 Task: Toggle the option "Loop" for broadcast.
Action: Mouse moved to (127, 16)
Screenshot: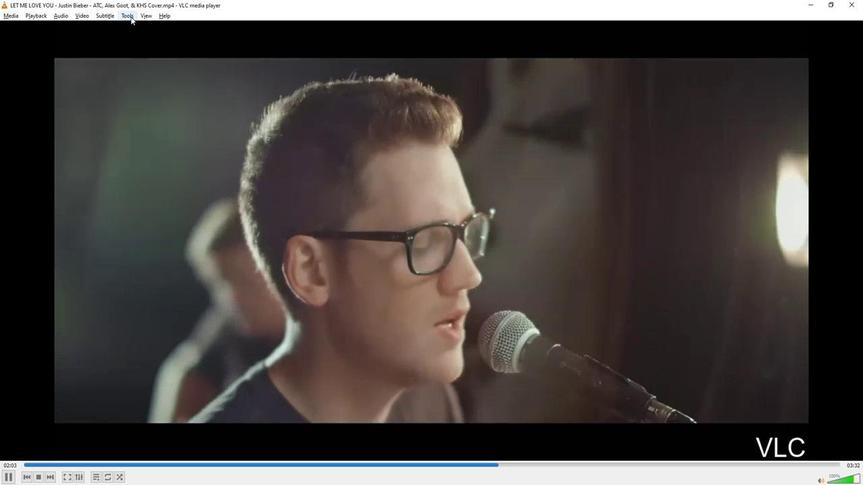 
Action: Mouse pressed left at (127, 16)
Screenshot: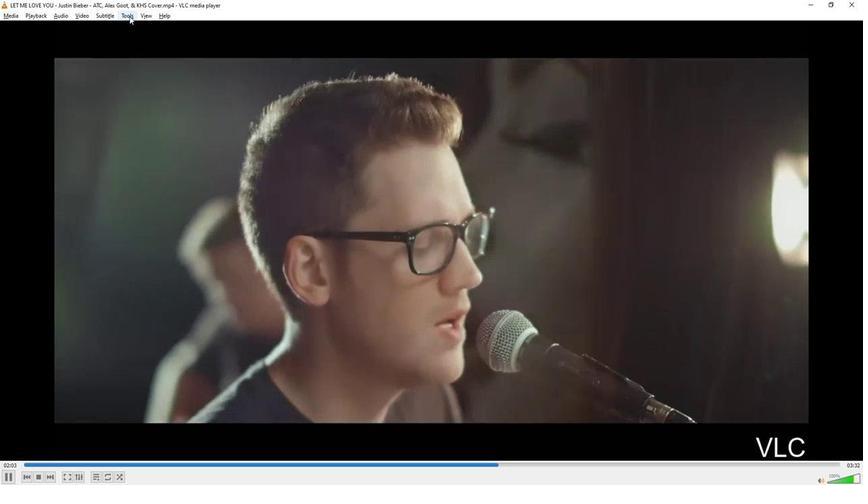 
Action: Mouse moved to (147, 67)
Screenshot: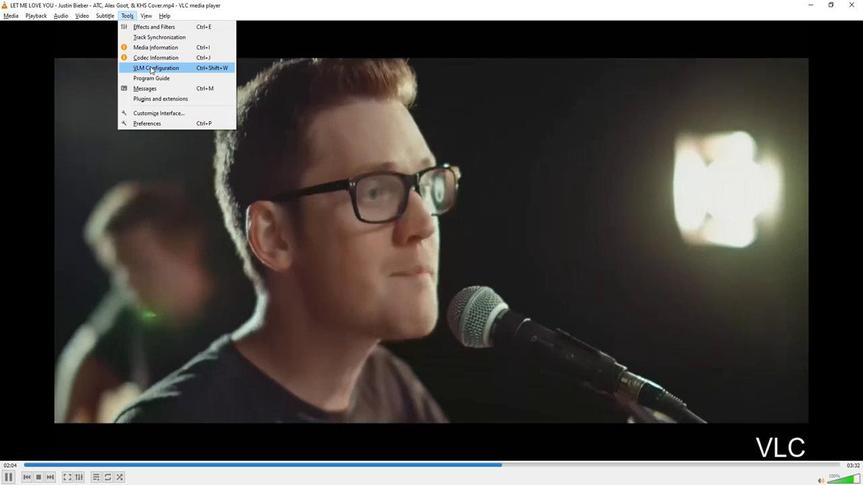 
Action: Mouse pressed left at (147, 67)
Screenshot: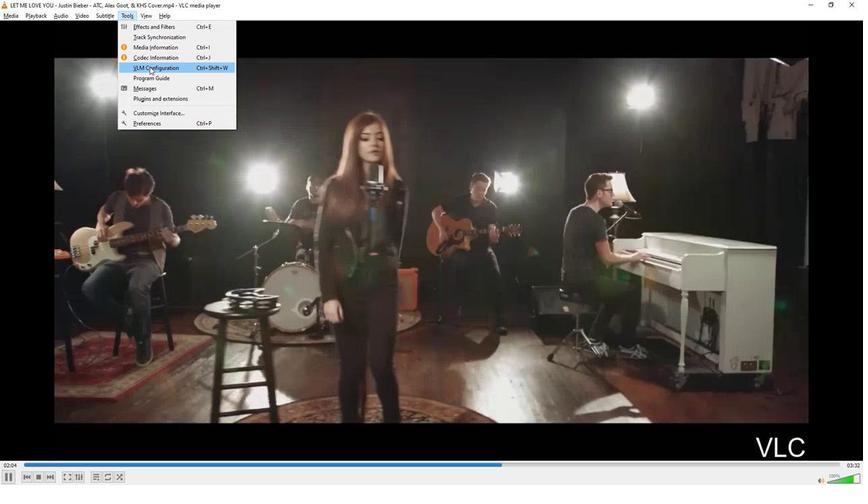 
Action: Mouse moved to (286, 201)
Screenshot: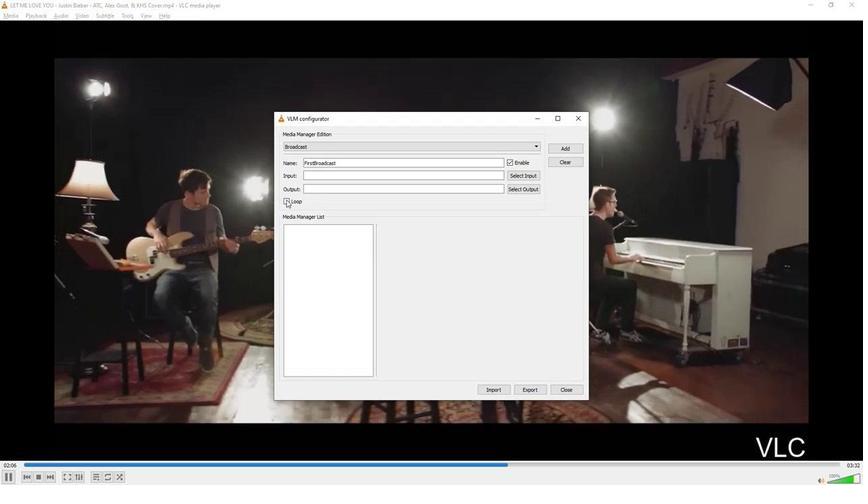 
Action: Mouse pressed left at (286, 201)
Screenshot: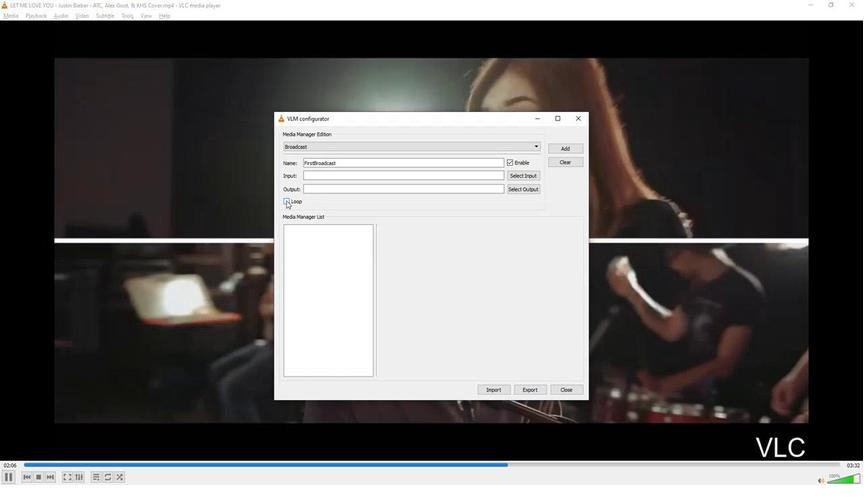 
Action: Mouse moved to (587, 282)
Screenshot: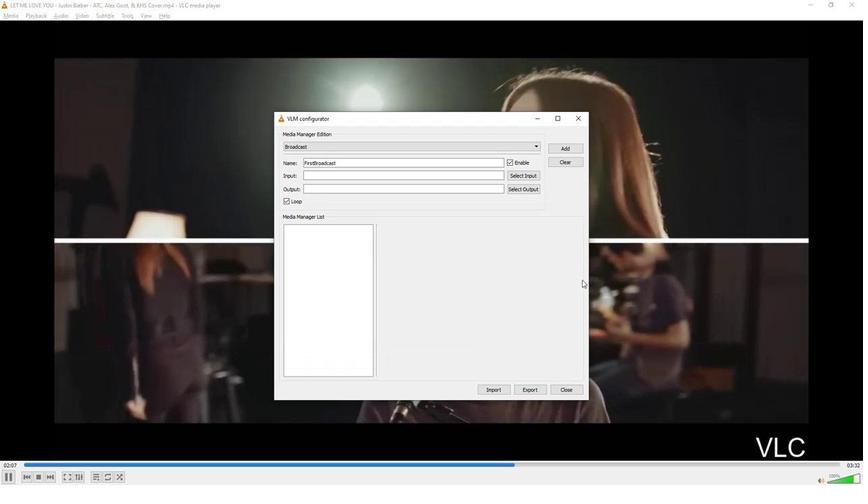 
